 Task: Create a due date automation trigger when advanced on, 2 working days after a card is due add dates starting tomorrow at 11:00 AM.
Action: Mouse moved to (1026, 82)
Screenshot: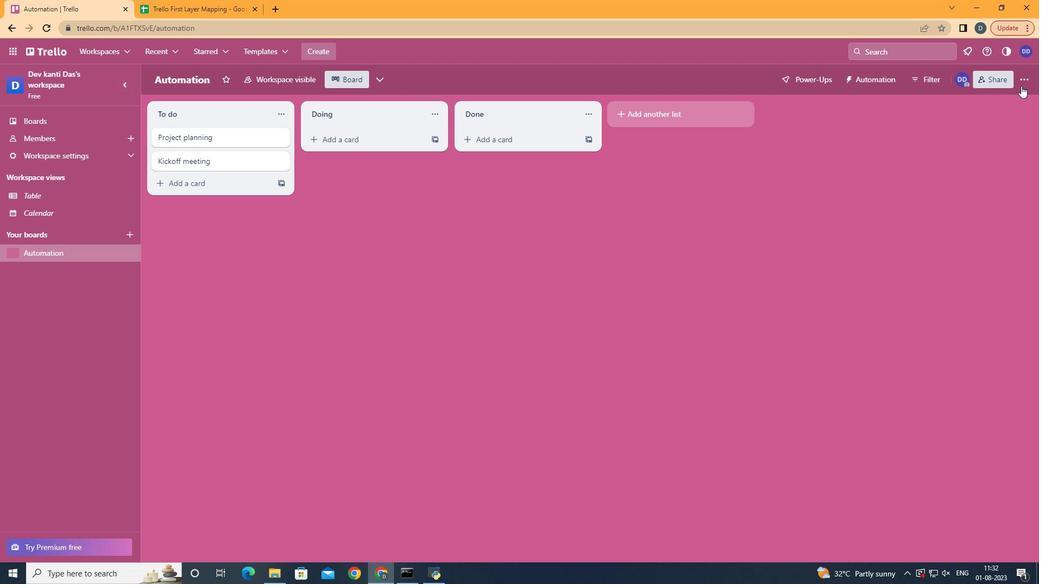 
Action: Mouse pressed left at (1026, 82)
Screenshot: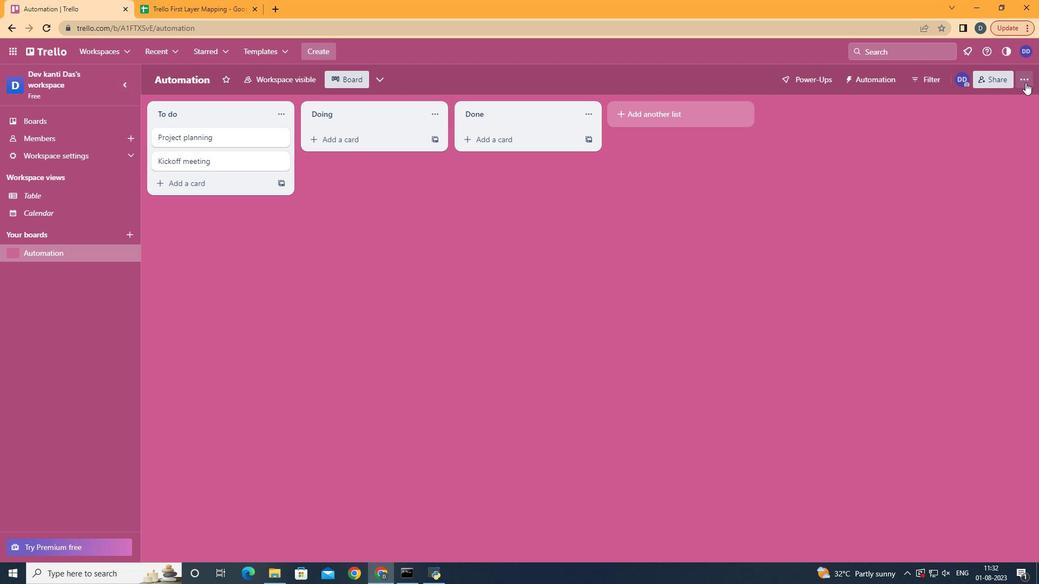 
Action: Mouse moved to (966, 225)
Screenshot: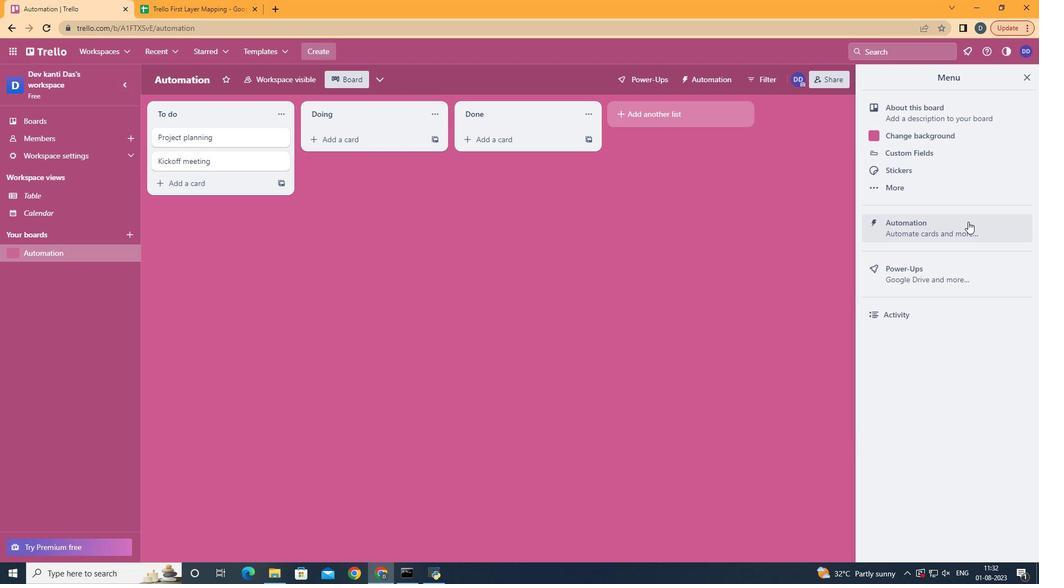 
Action: Mouse pressed left at (966, 225)
Screenshot: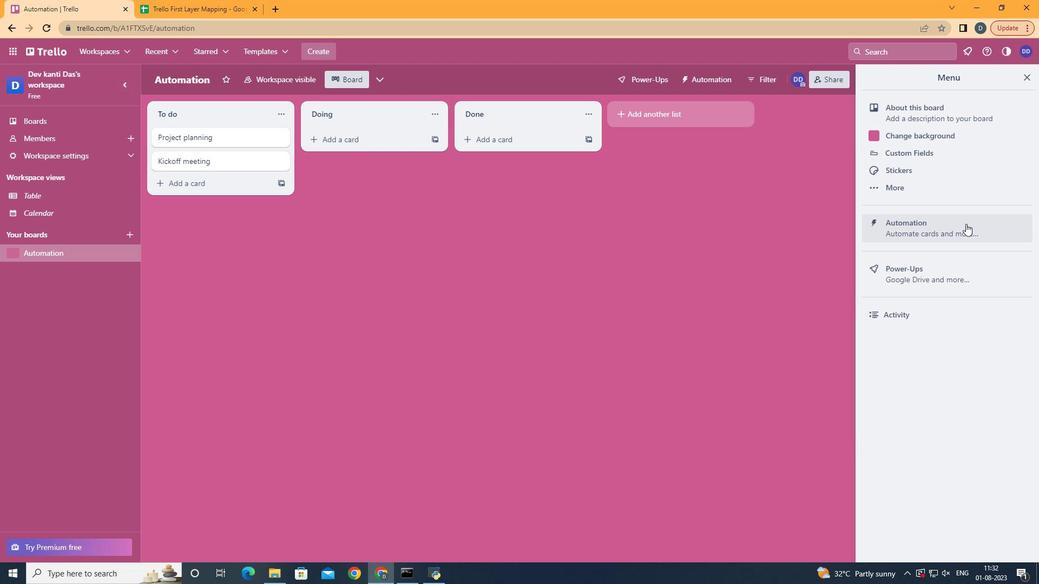 
Action: Mouse moved to (204, 220)
Screenshot: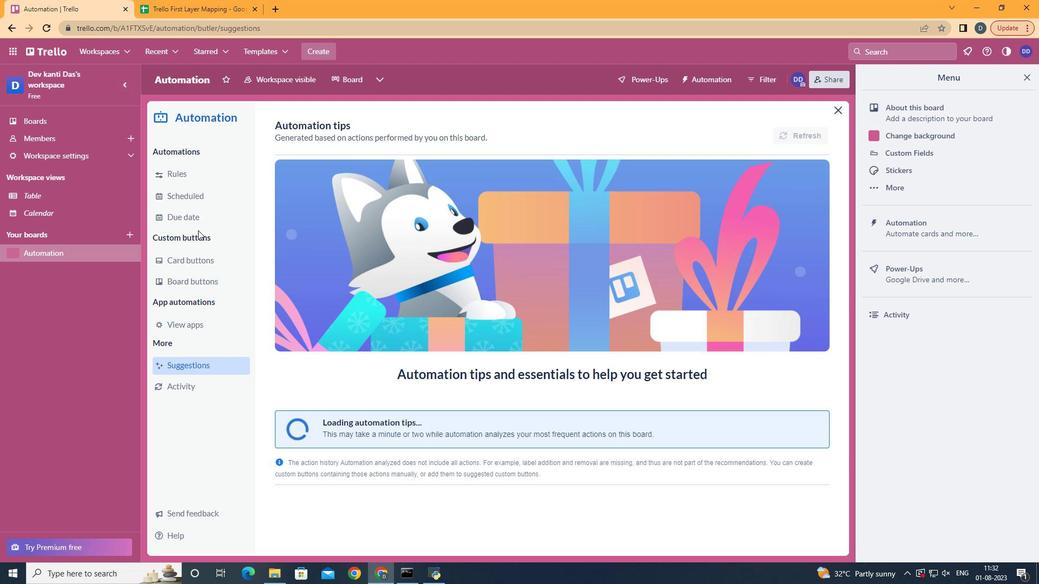 
Action: Mouse pressed left at (204, 220)
Screenshot: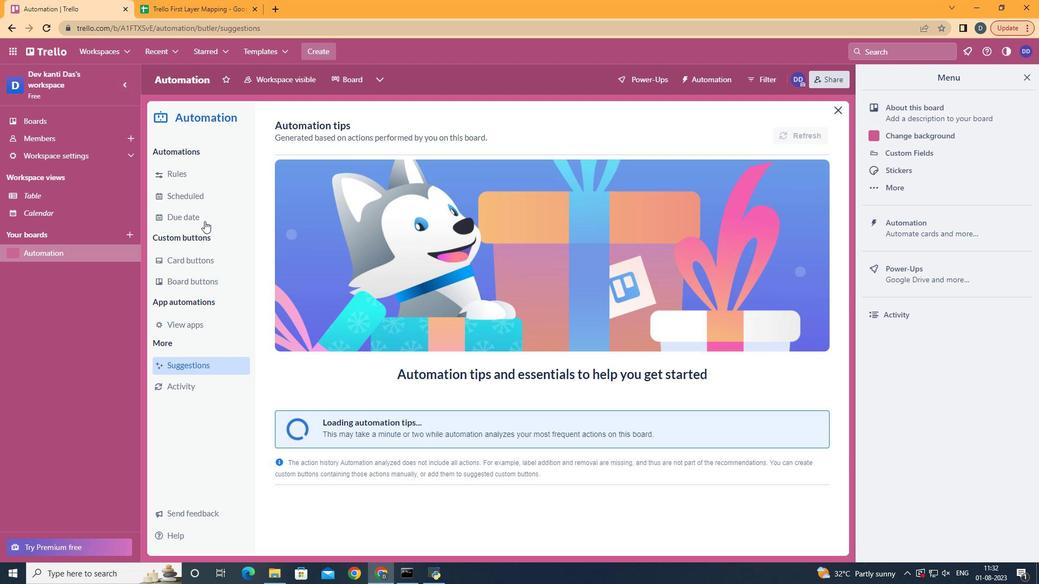 
Action: Mouse moved to (767, 127)
Screenshot: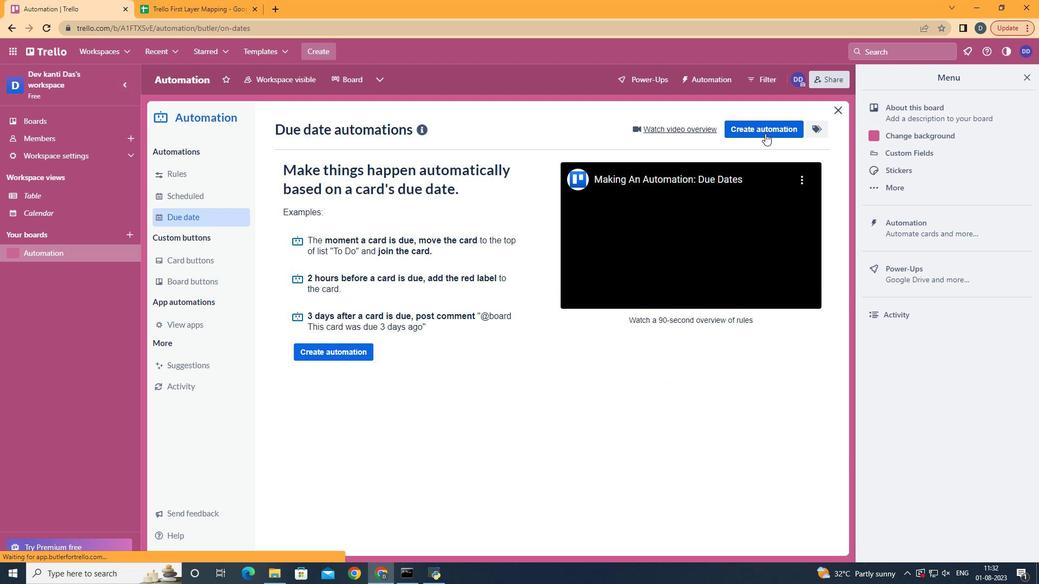 
Action: Mouse pressed left at (767, 127)
Screenshot: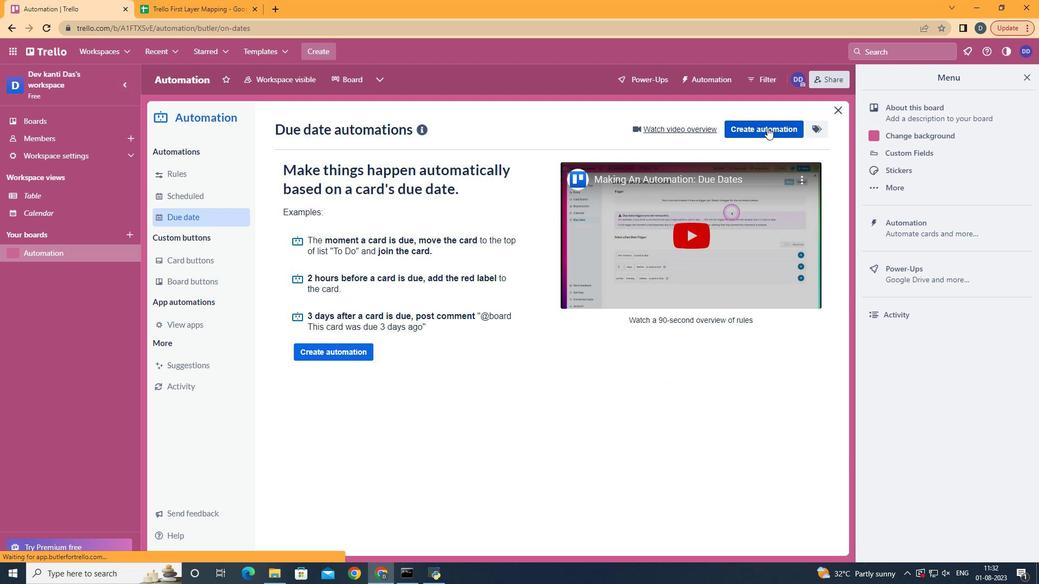 
Action: Mouse moved to (544, 230)
Screenshot: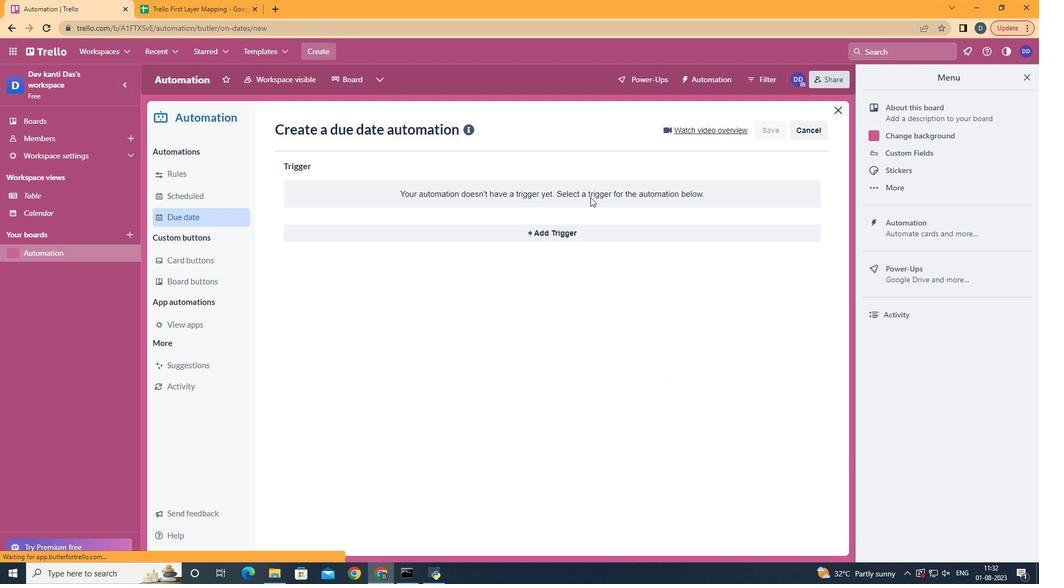 
Action: Mouse pressed left at (544, 230)
Screenshot: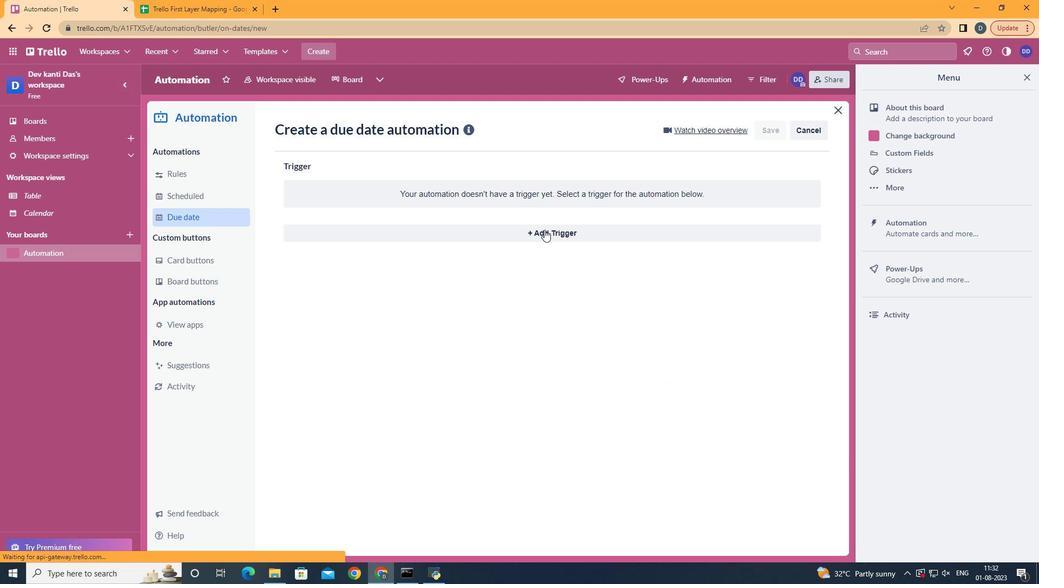 
Action: Mouse moved to (345, 435)
Screenshot: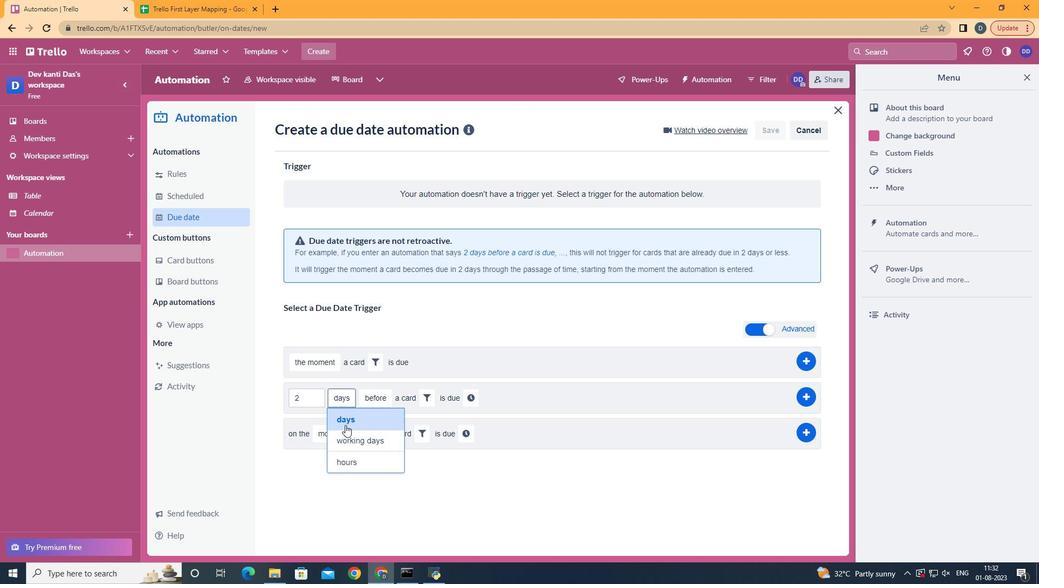 
Action: Mouse pressed left at (345, 435)
Screenshot: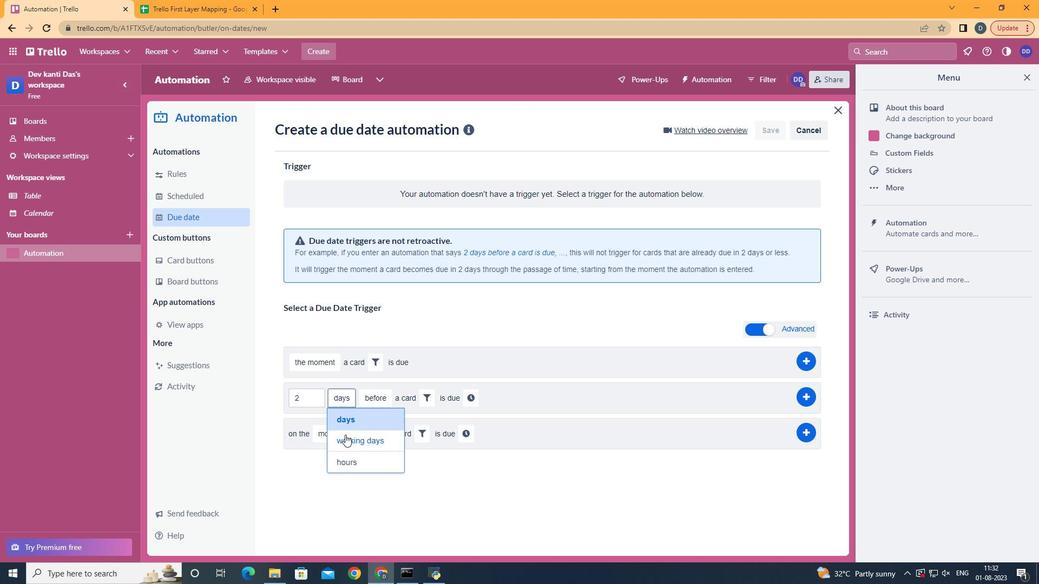 
Action: Mouse moved to (409, 439)
Screenshot: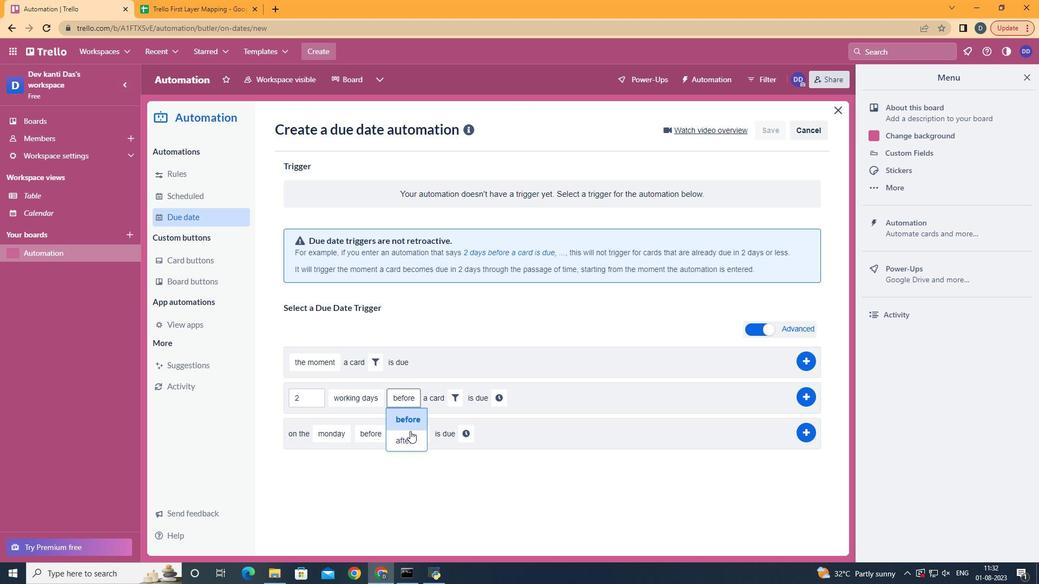 
Action: Mouse pressed left at (409, 439)
Screenshot: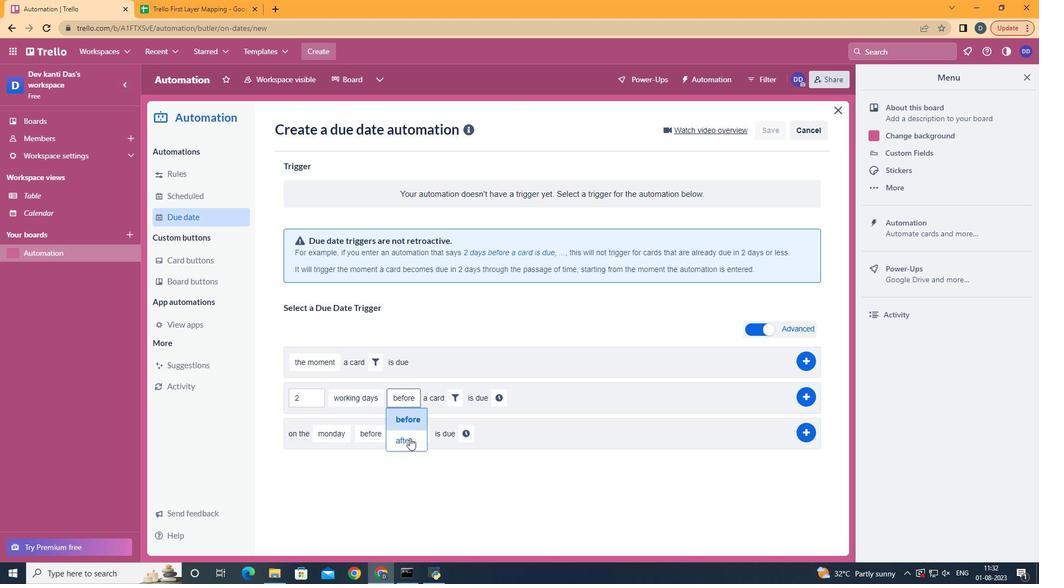 
Action: Mouse moved to (444, 396)
Screenshot: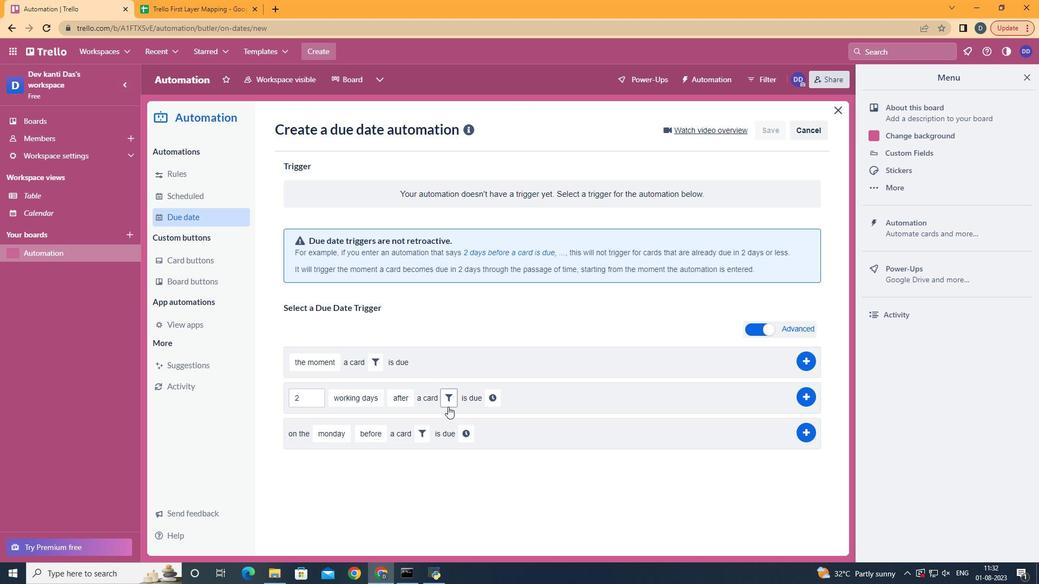 
Action: Mouse pressed left at (444, 396)
Screenshot: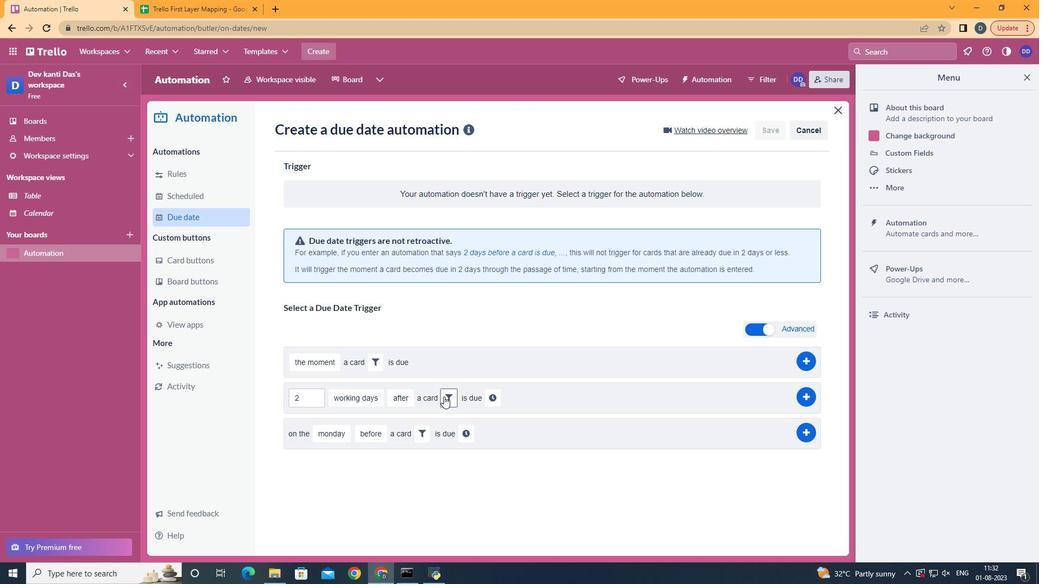 
Action: Mouse moved to (504, 431)
Screenshot: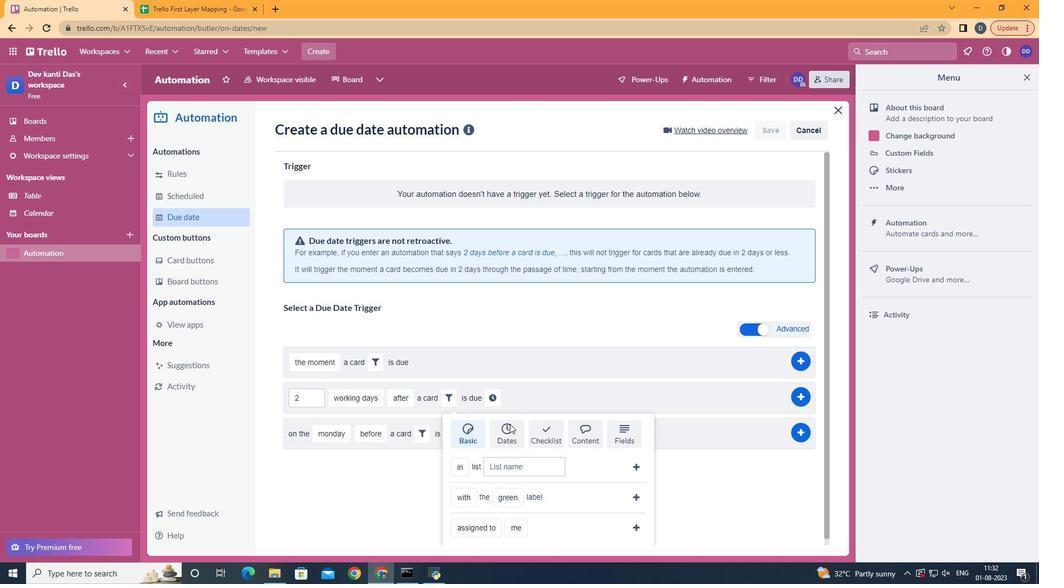 
Action: Mouse pressed left at (504, 431)
Screenshot: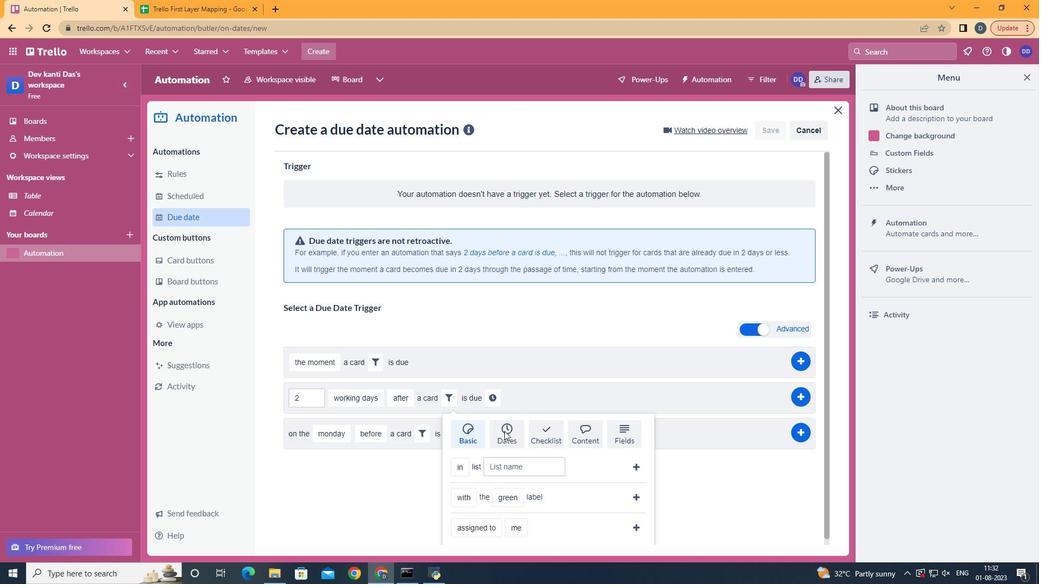 
Action: Mouse scrolled (504, 431) with delta (0, 0)
Screenshot: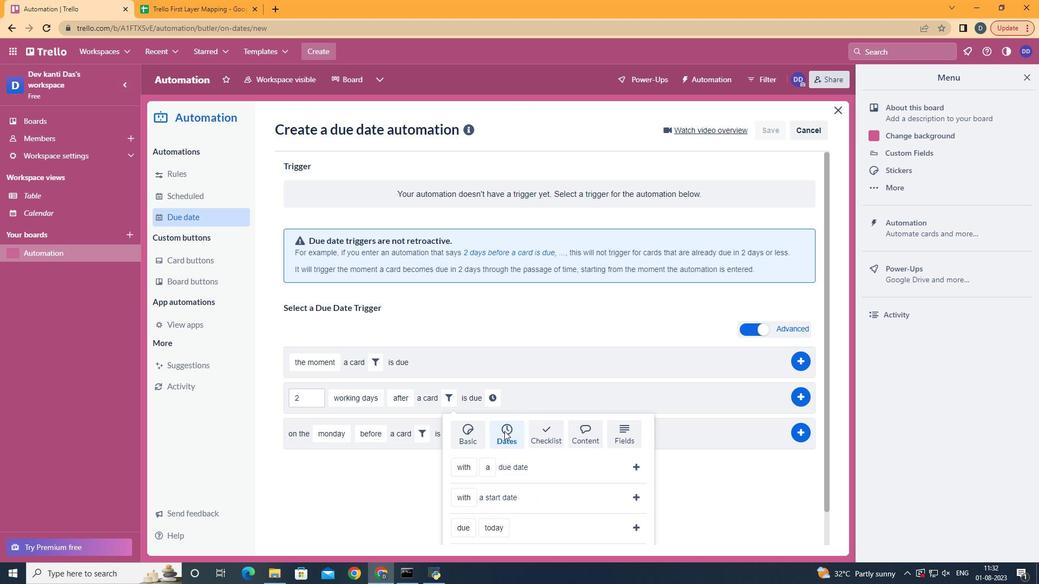 
Action: Mouse scrolled (504, 431) with delta (0, 0)
Screenshot: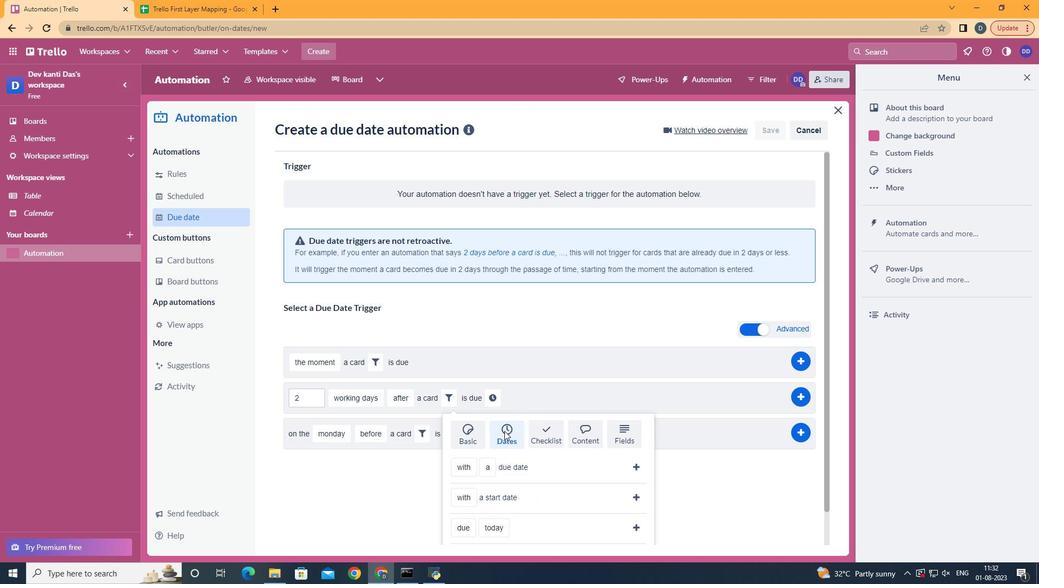 
Action: Mouse scrolled (504, 431) with delta (0, 0)
Screenshot: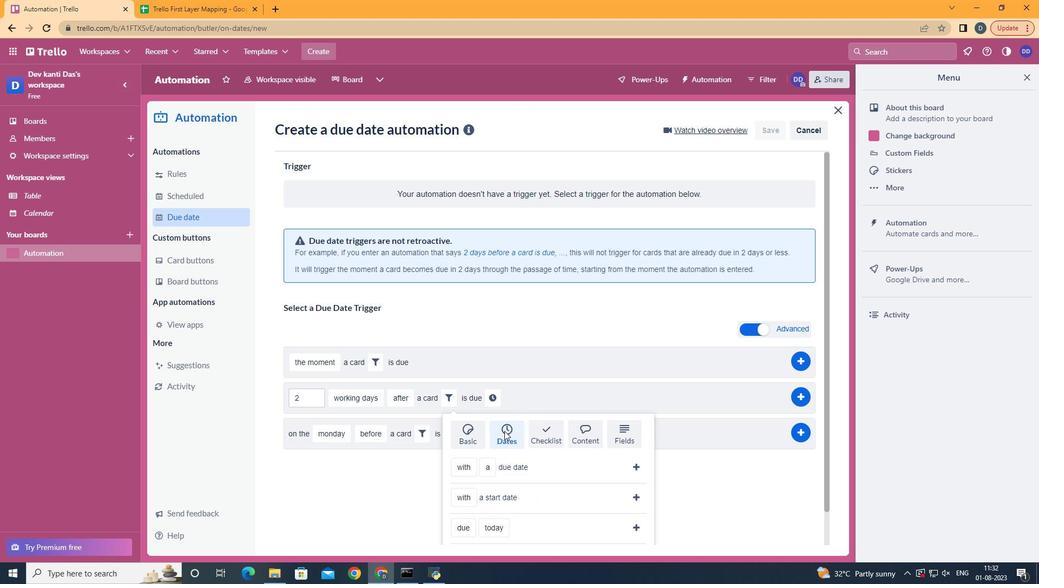
Action: Mouse scrolled (504, 431) with delta (0, 0)
Screenshot: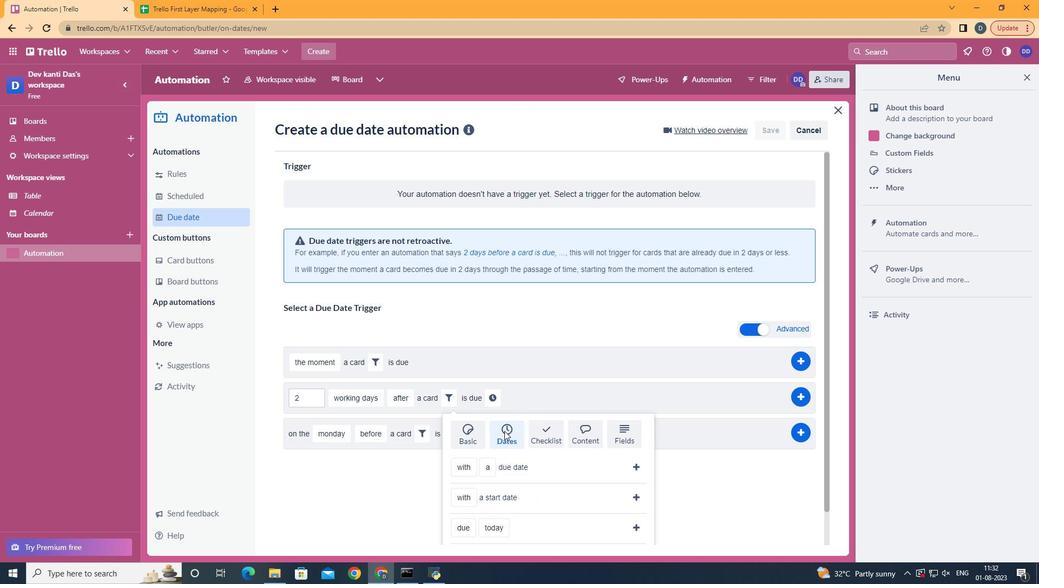 
Action: Mouse scrolled (504, 431) with delta (0, 0)
Screenshot: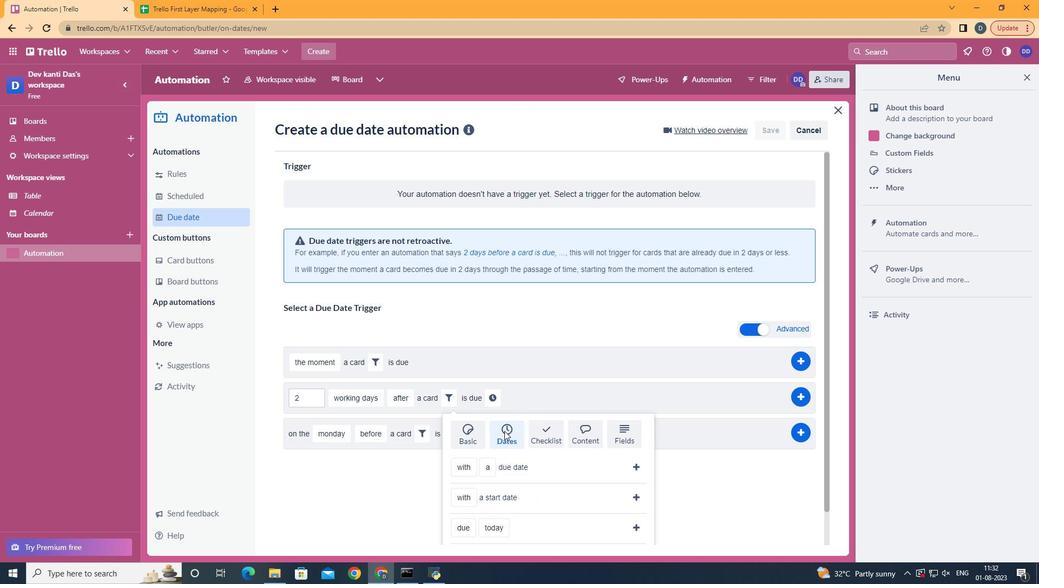 
Action: Mouse moved to (483, 450)
Screenshot: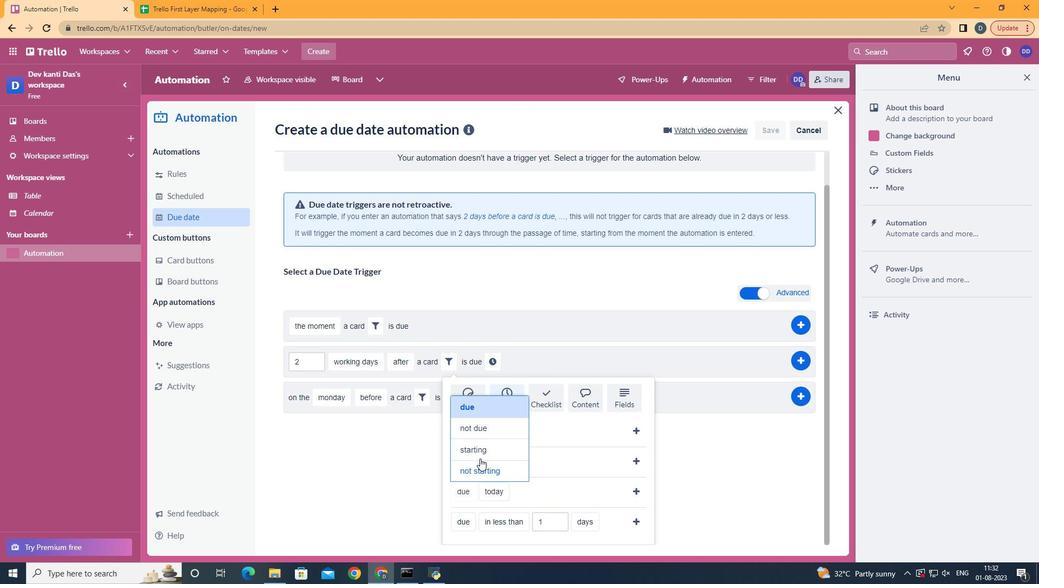 
Action: Mouse pressed left at (483, 450)
Screenshot: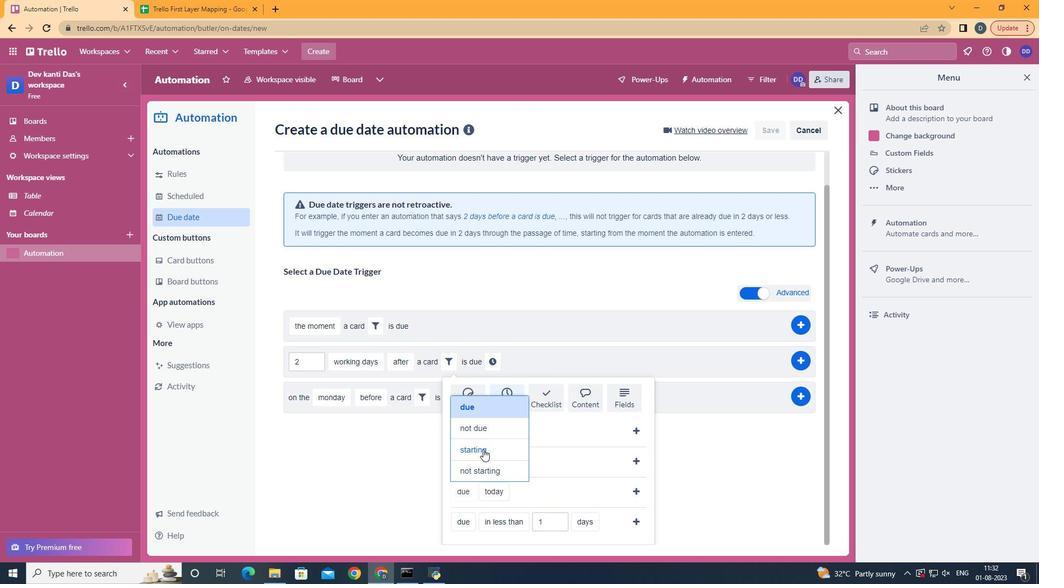 
Action: Mouse moved to (529, 382)
Screenshot: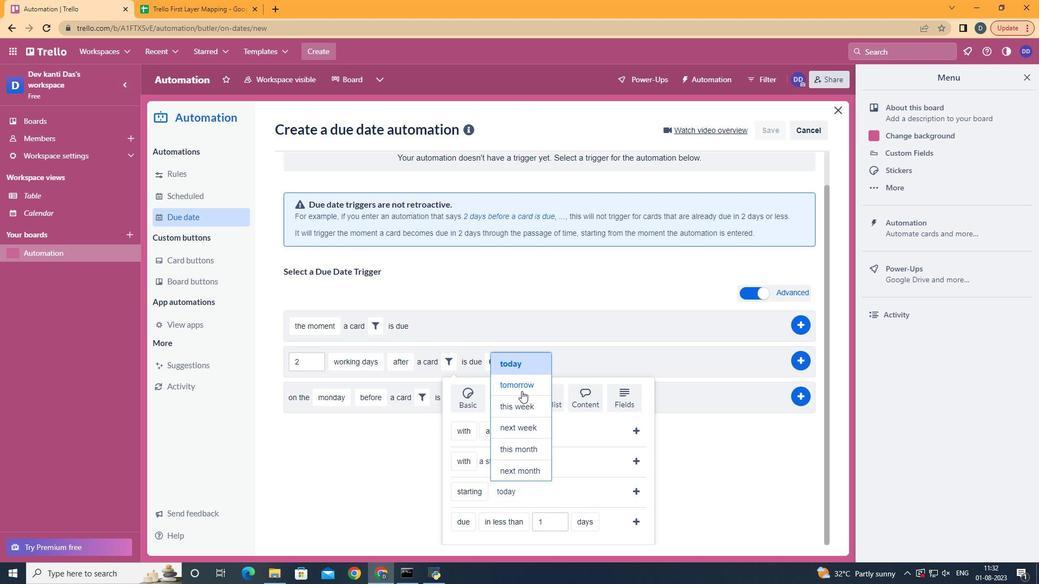 
Action: Mouse pressed left at (529, 382)
Screenshot: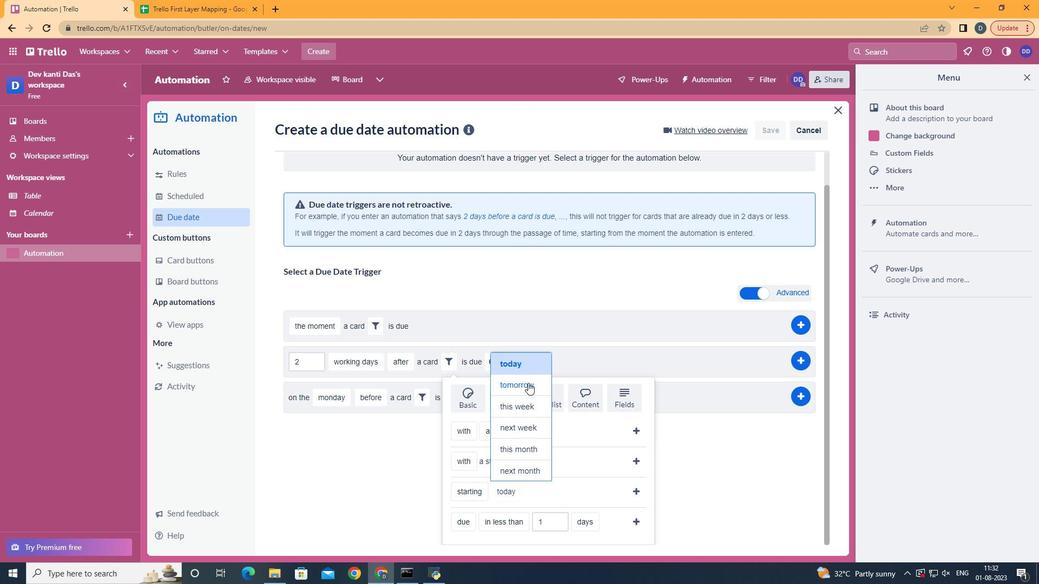 
Action: Mouse moved to (641, 486)
Screenshot: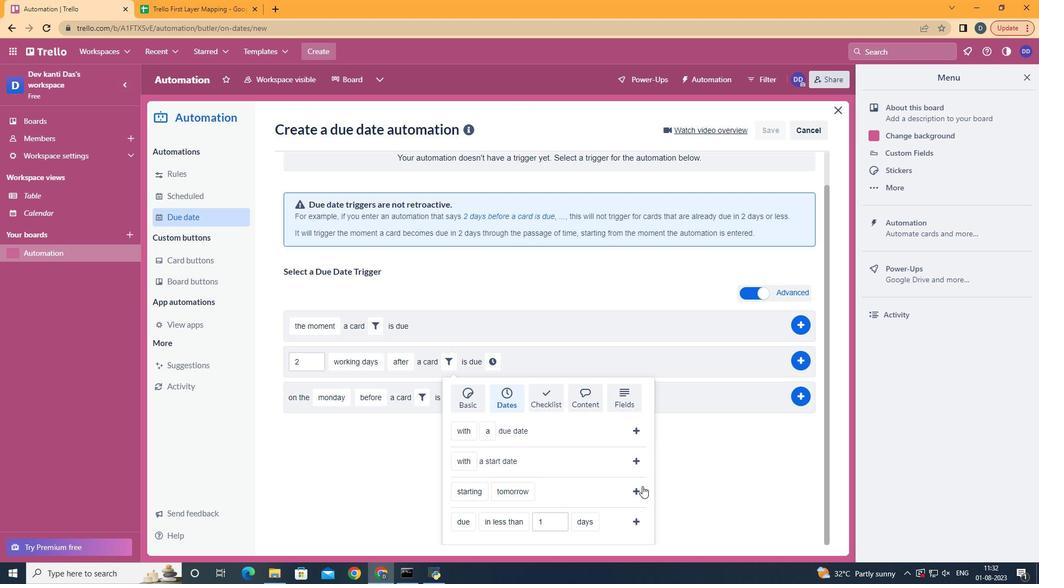 
Action: Mouse pressed left at (641, 486)
Screenshot: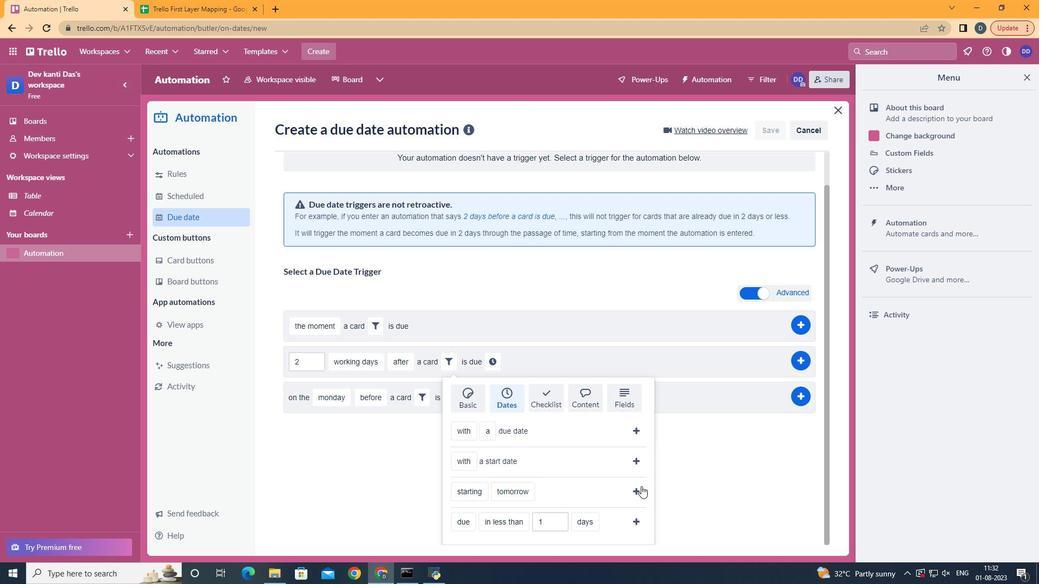 
Action: Mouse moved to (581, 400)
Screenshot: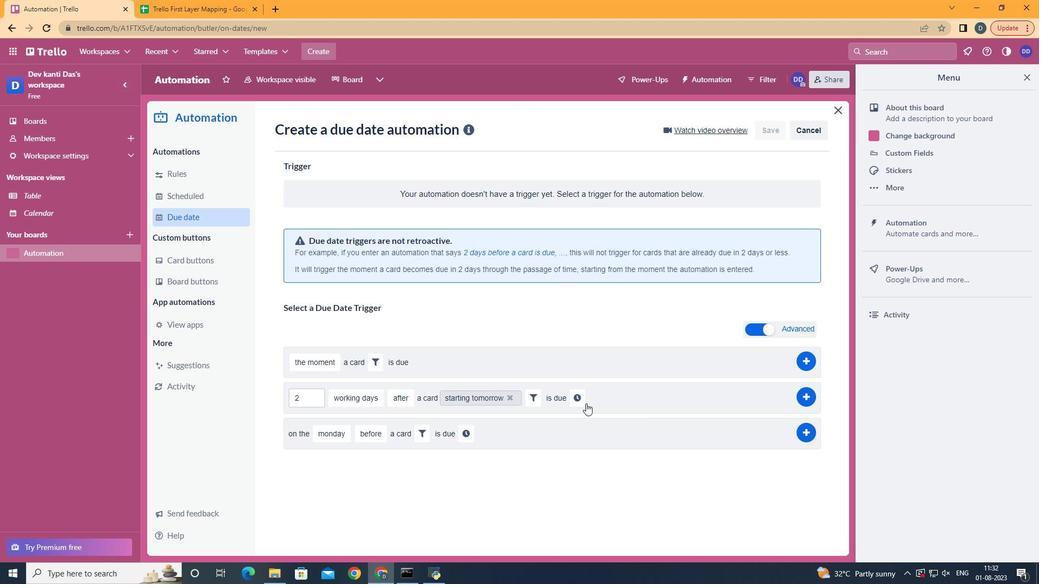 
Action: Mouse pressed left at (581, 400)
Screenshot: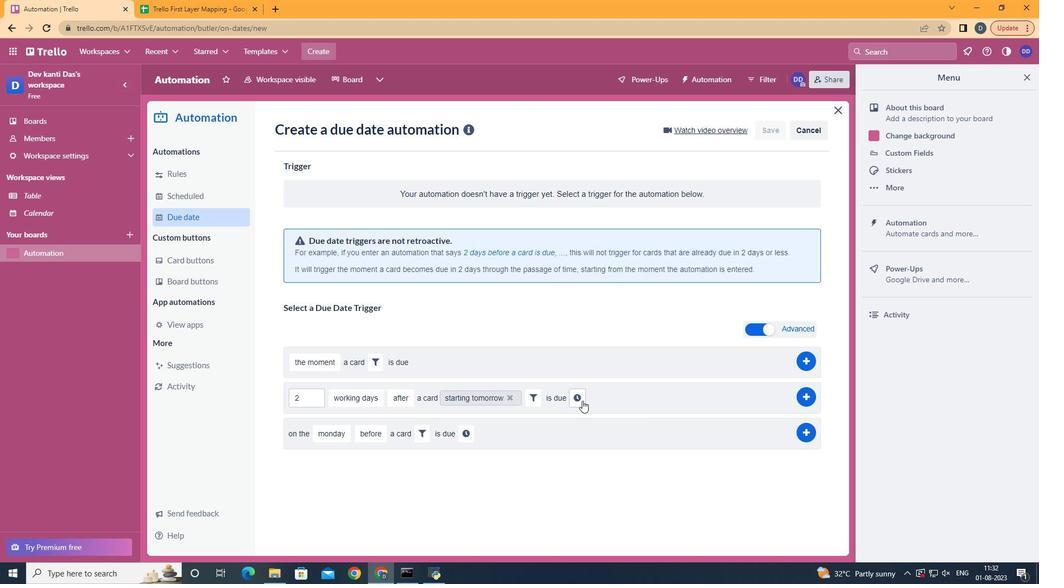 
Action: Mouse moved to (648, 400)
Screenshot: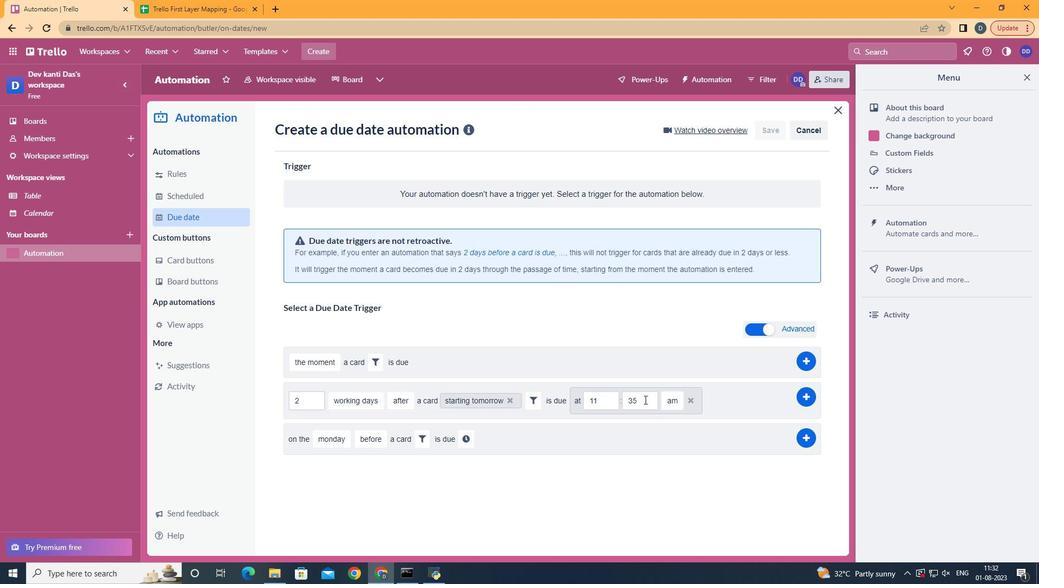 
Action: Mouse pressed left at (648, 400)
Screenshot: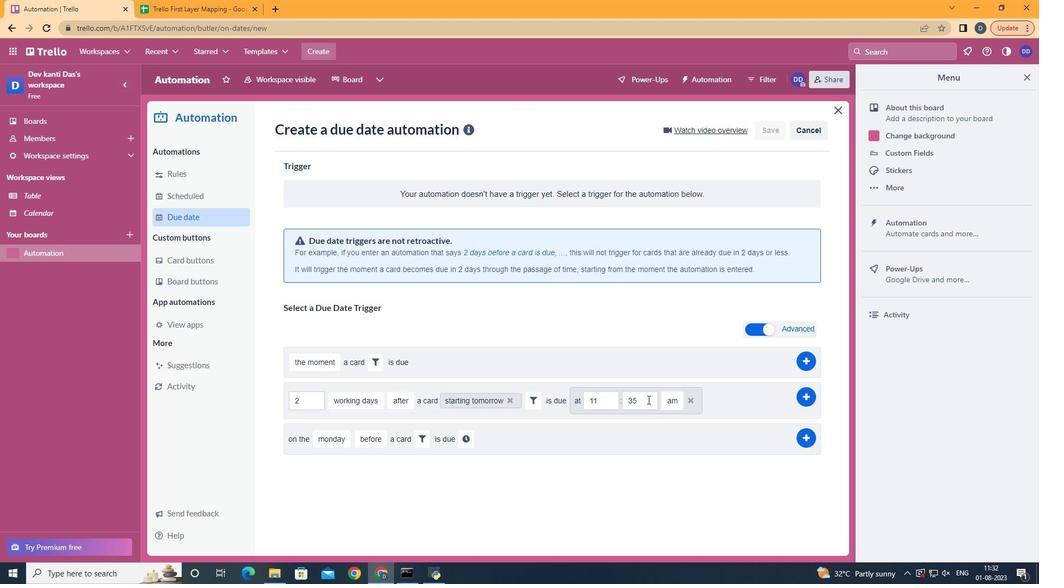 
Action: Key pressed <Key.backspace><Key.backspace>00
Screenshot: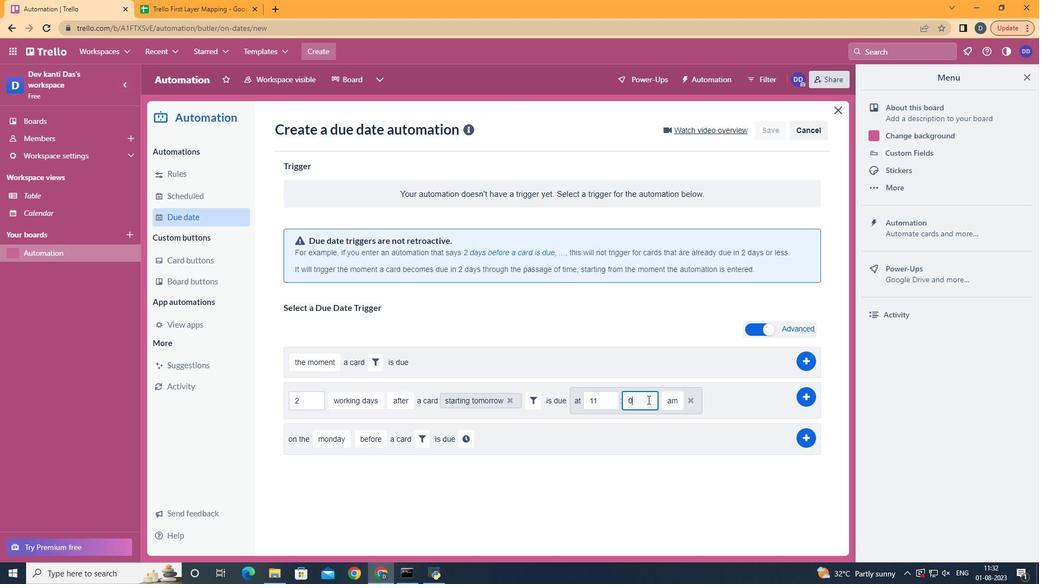 
Action: Mouse moved to (806, 401)
Screenshot: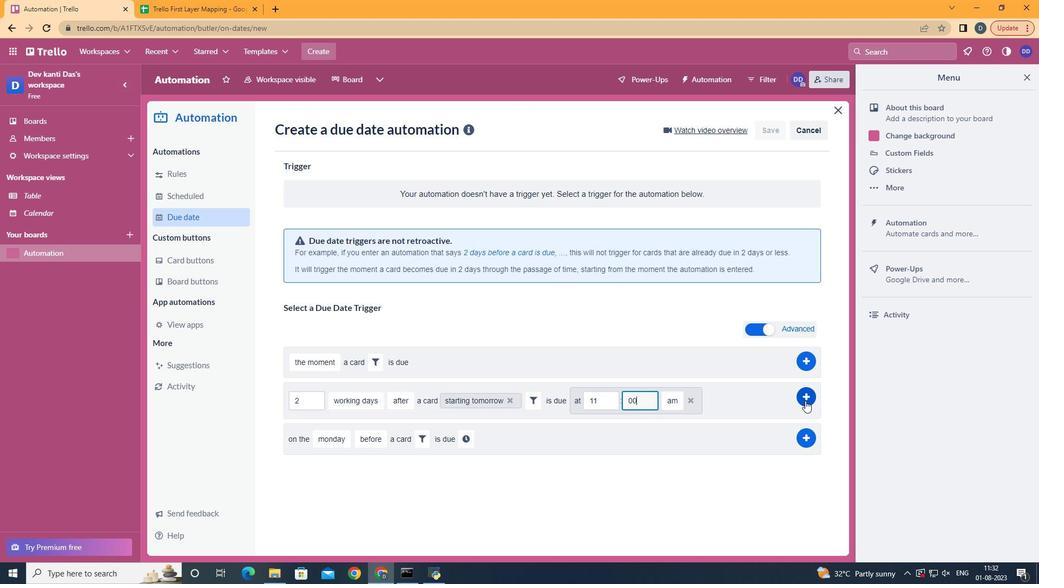 
Action: Mouse pressed left at (806, 401)
Screenshot: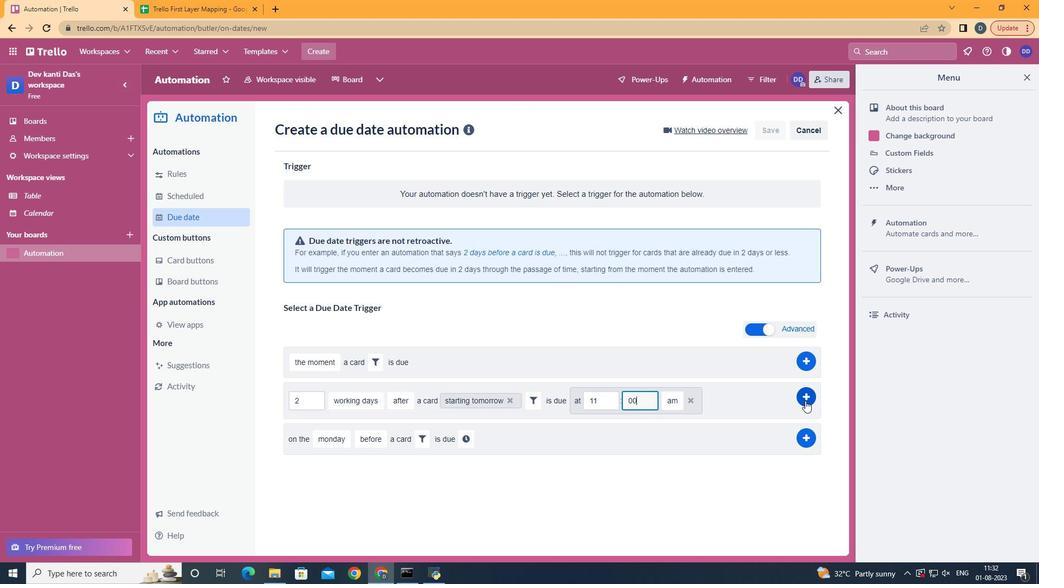 
Action: Mouse moved to (339, 261)
Screenshot: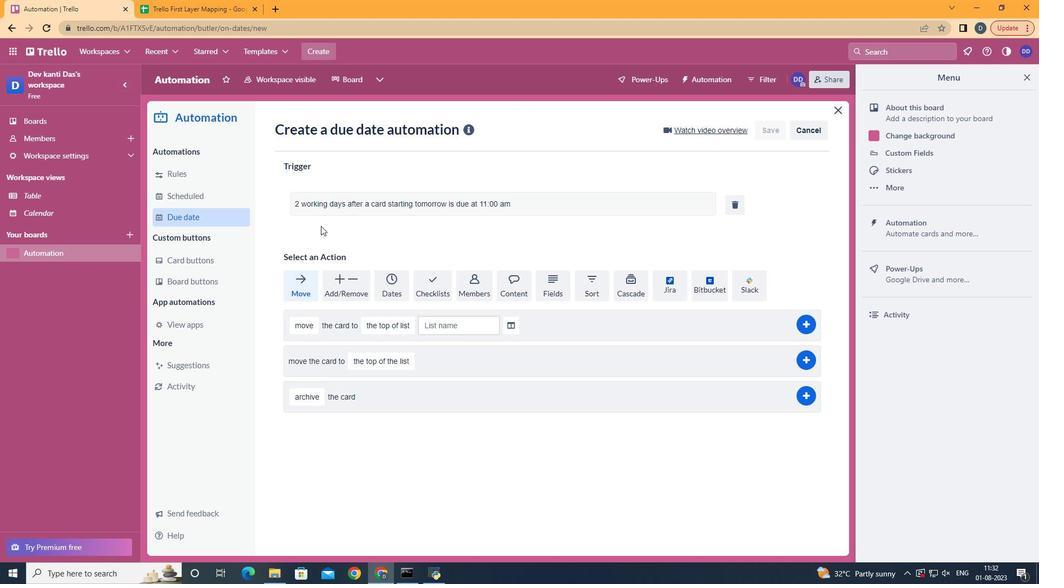 
